 Task: Move the task Integrate a new online platform for online fundraising to the section Done in the project AgileRevolution and filter the tasks in the project by Incomplete tasks
Action: Mouse moved to (85, 318)
Screenshot: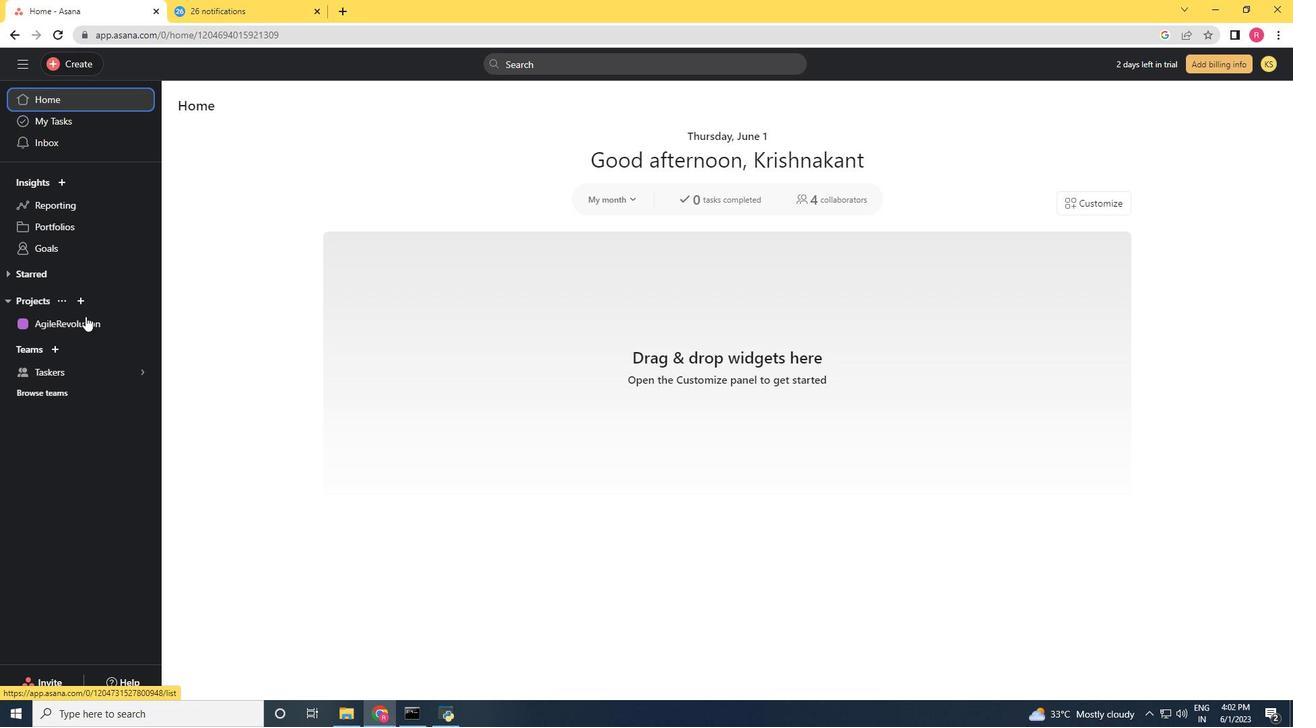 
Action: Mouse pressed left at (85, 318)
Screenshot: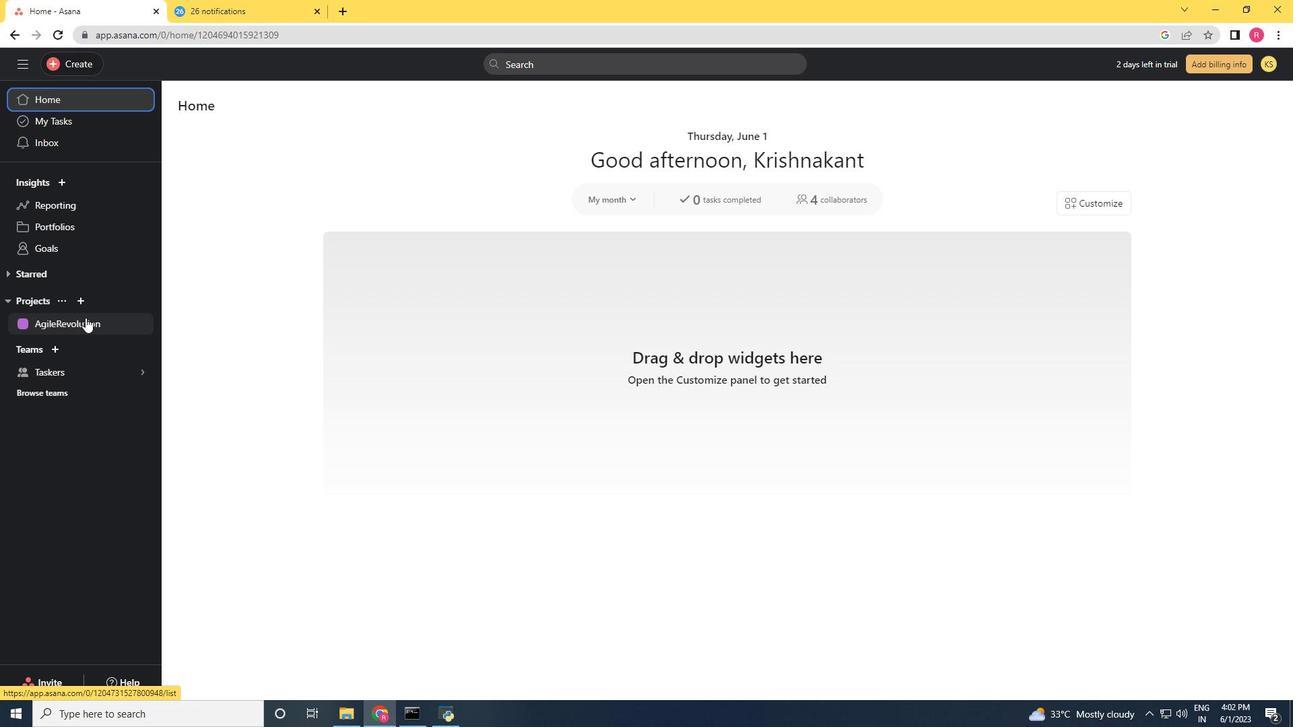 
Action: Mouse moved to (878, 248)
Screenshot: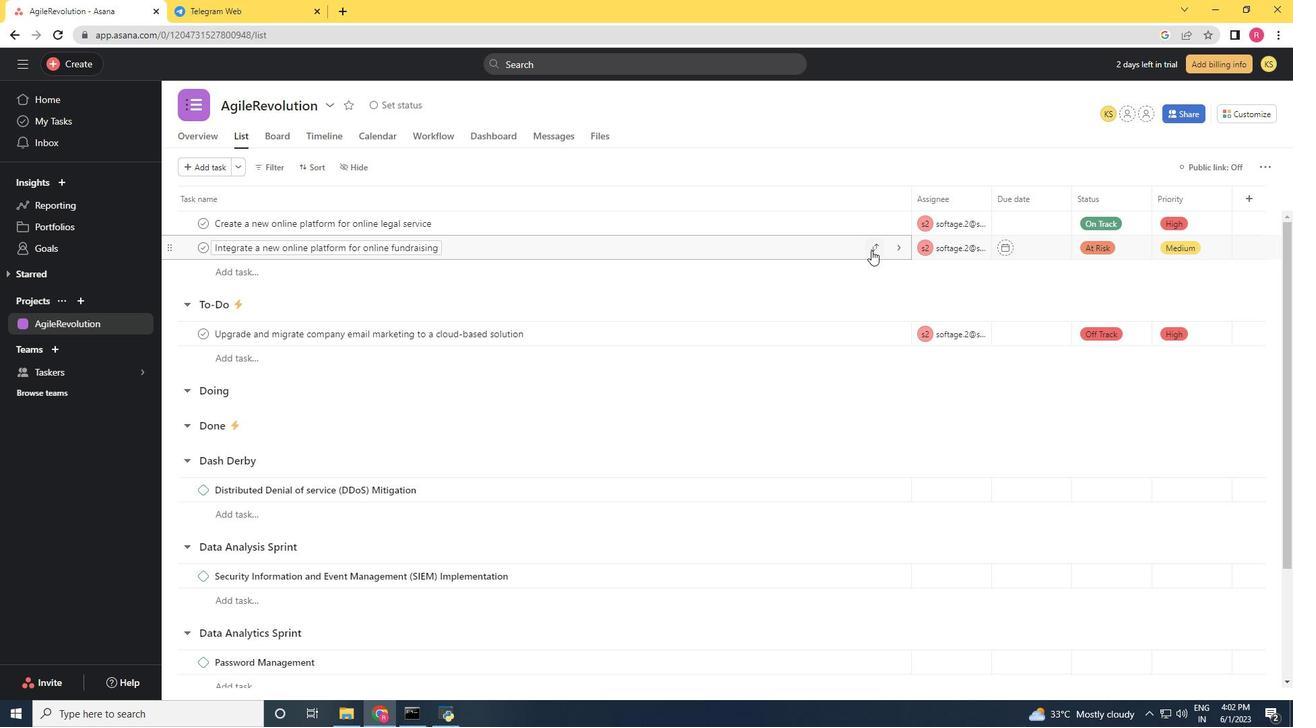 
Action: Mouse pressed left at (878, 248)
Screenshot: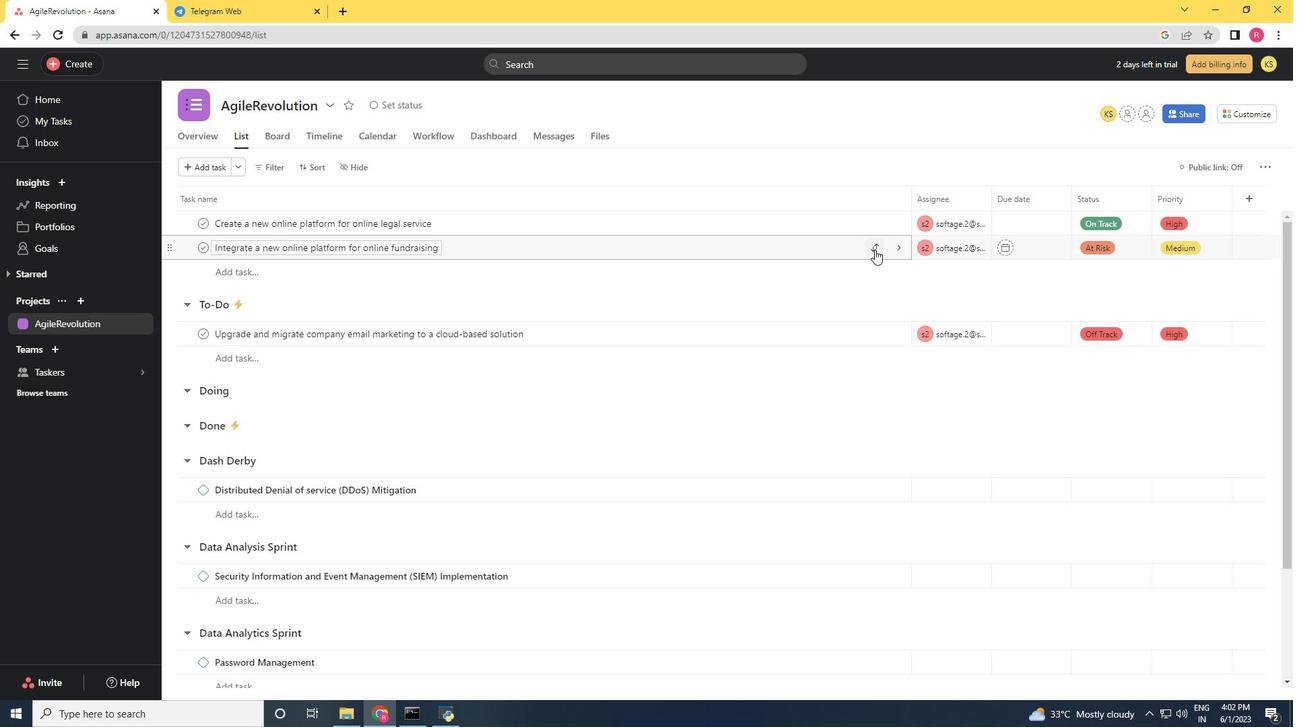 
Action: Mouse moved to (839, 372)
Screenshot: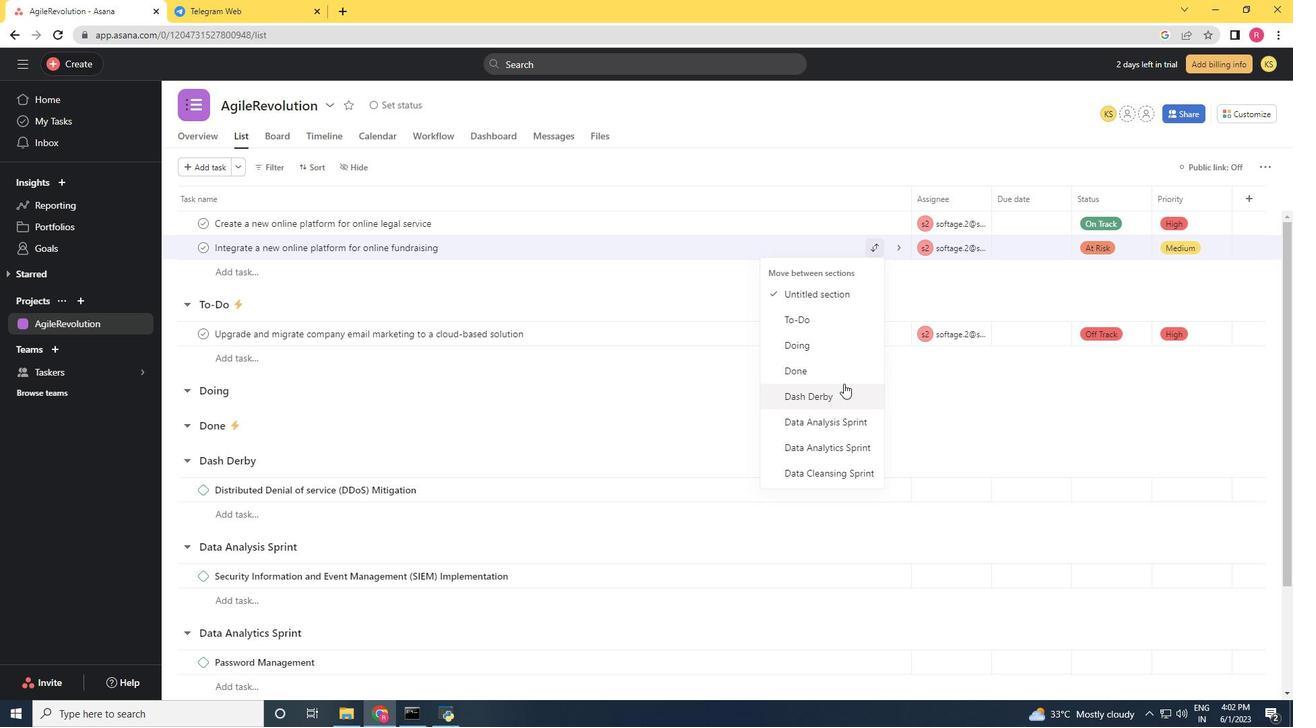 
Action: Mouse pressed left at (839, 372)
Screenshot: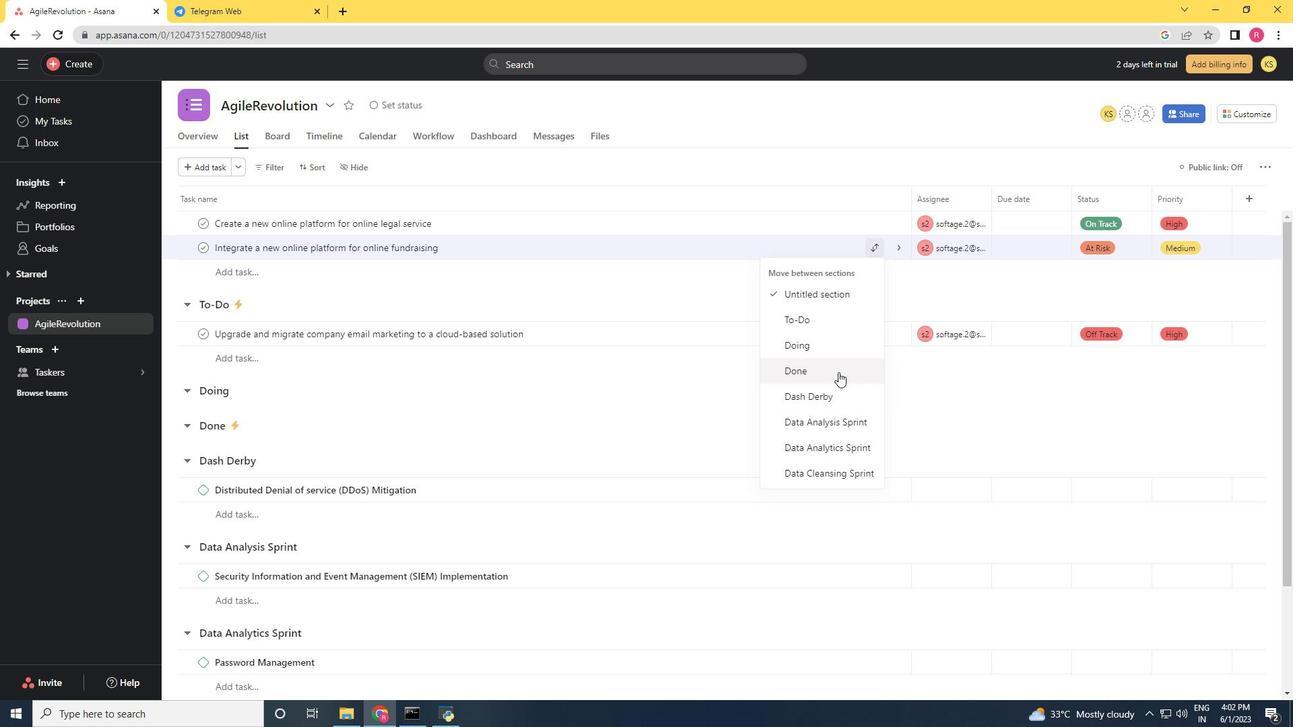 
Action: Mouse moved to (272, 164)
Screenshot: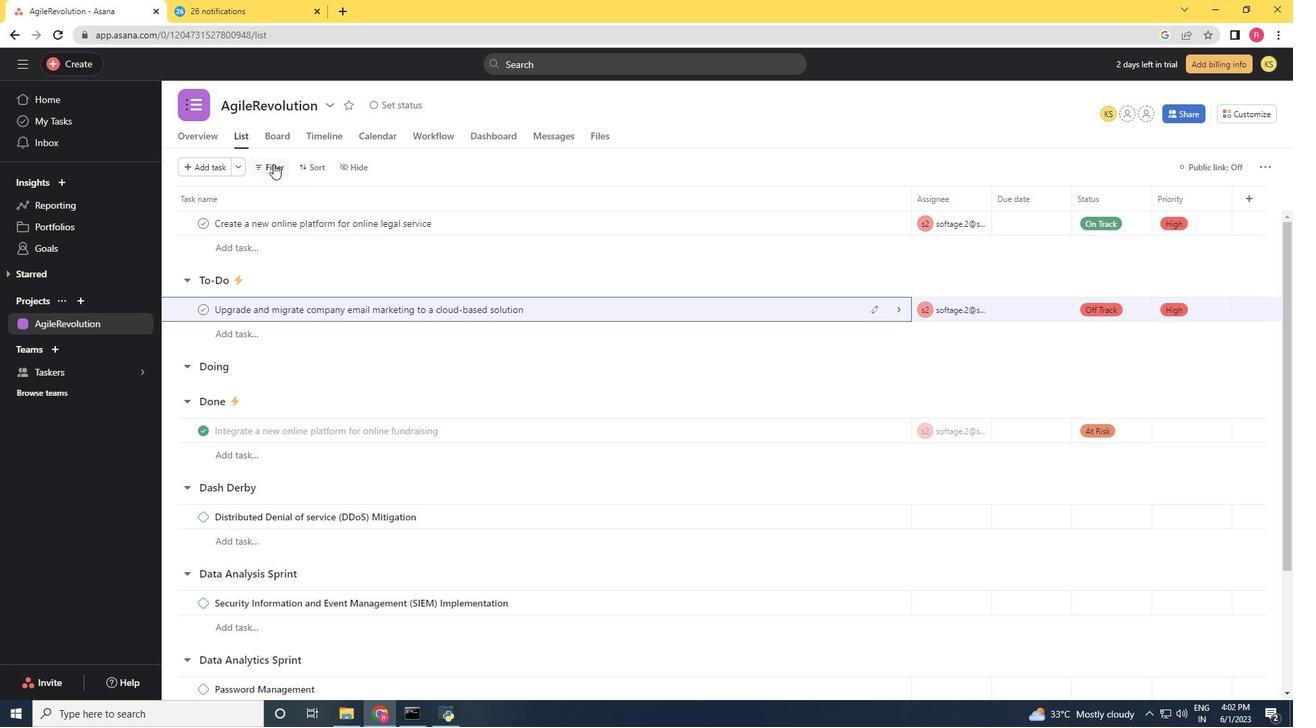 
Action: Mouse pressed left at (272, 164)
Screenshot: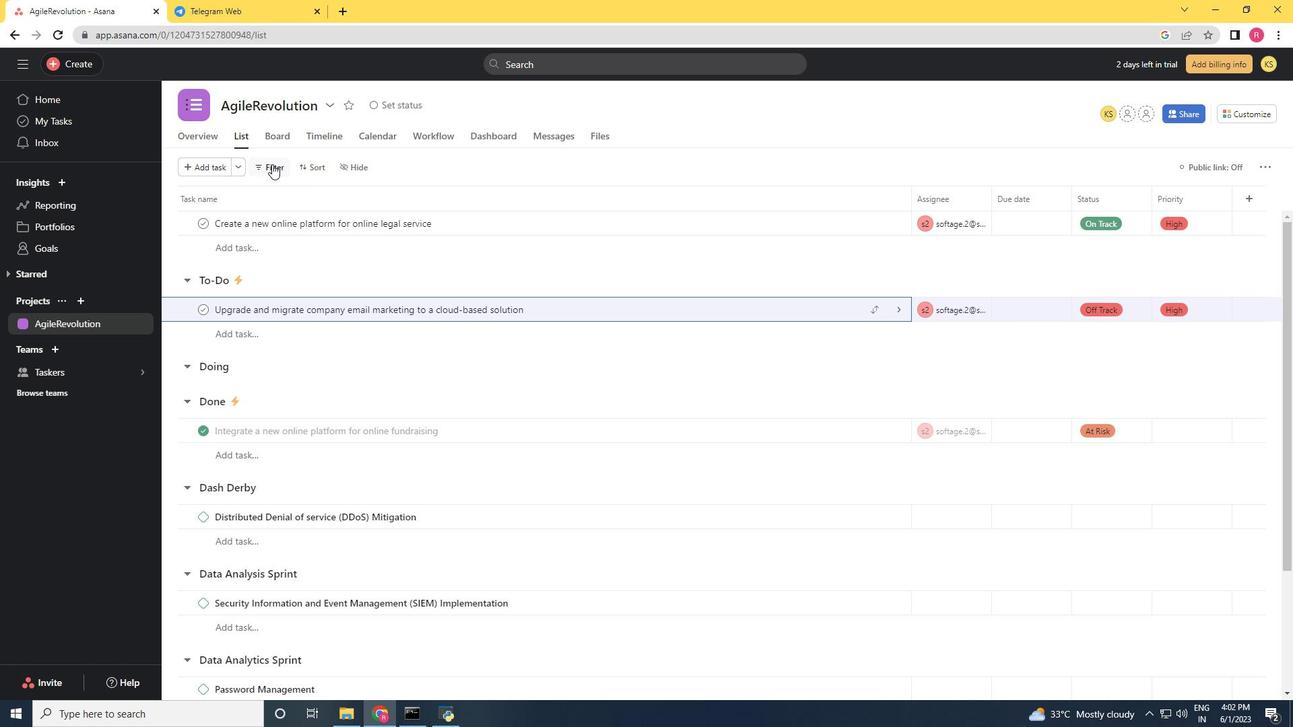 
Action: Mouse moved to (308, 213)
Screenshot: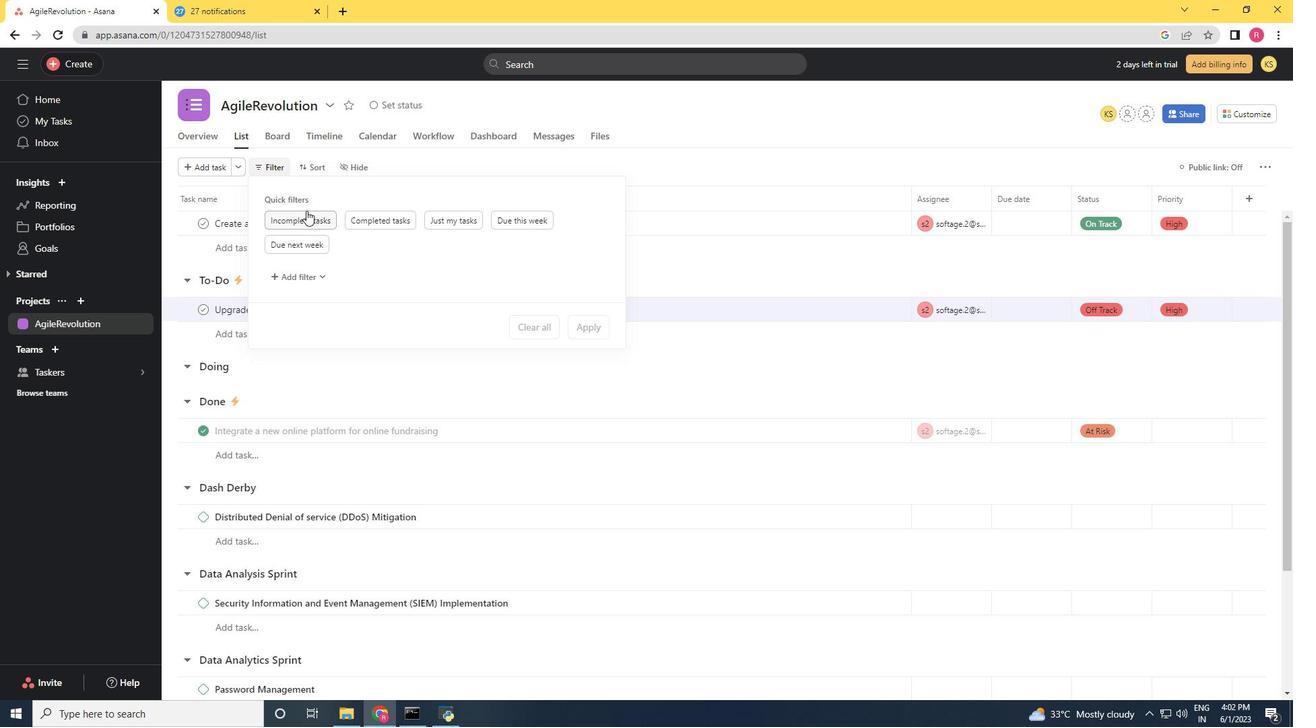 
Action: Mouse pressed left at (308, 213)
Screenshot: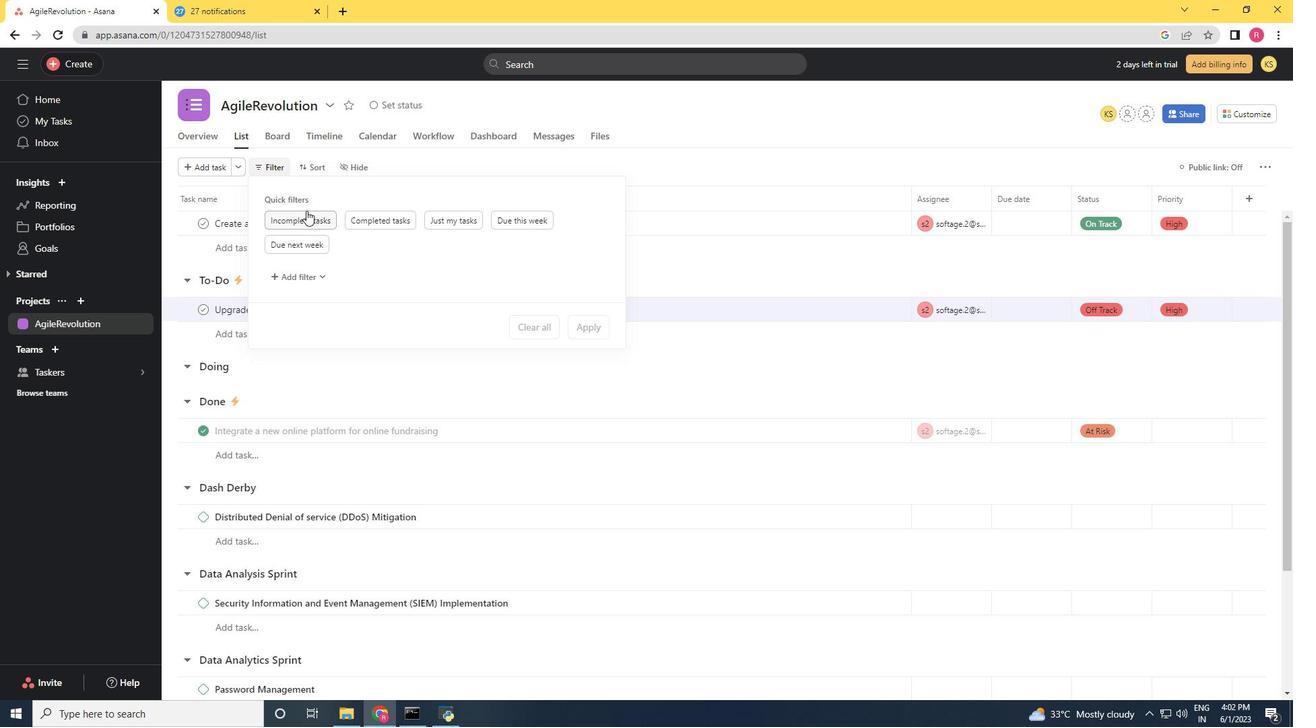 
Action: Mouse moved to (583, 429)
Screenshot: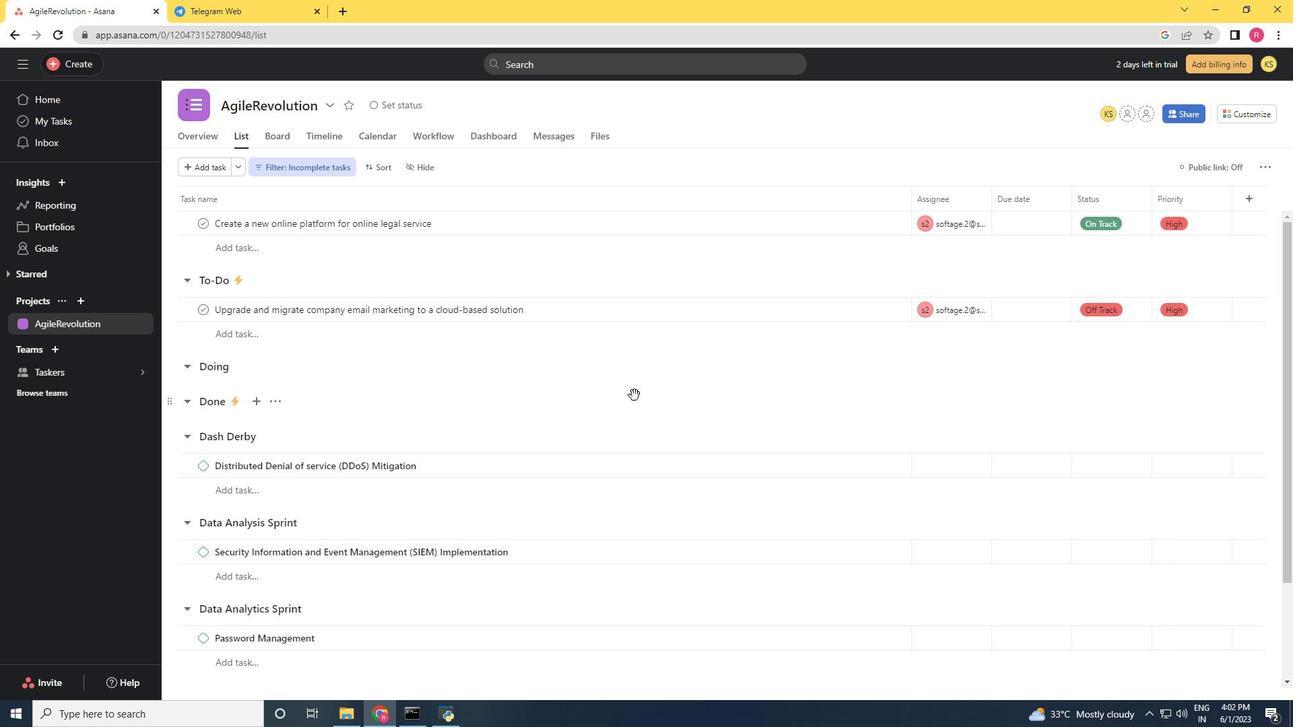 
